 Task: Create a due date automation trigger when advanced on, on the tuesday of the week a card is due add fields with custom field "Resume" set at 11:00 AM.
Action: Mouse moved to (949, 75)
Screenshot: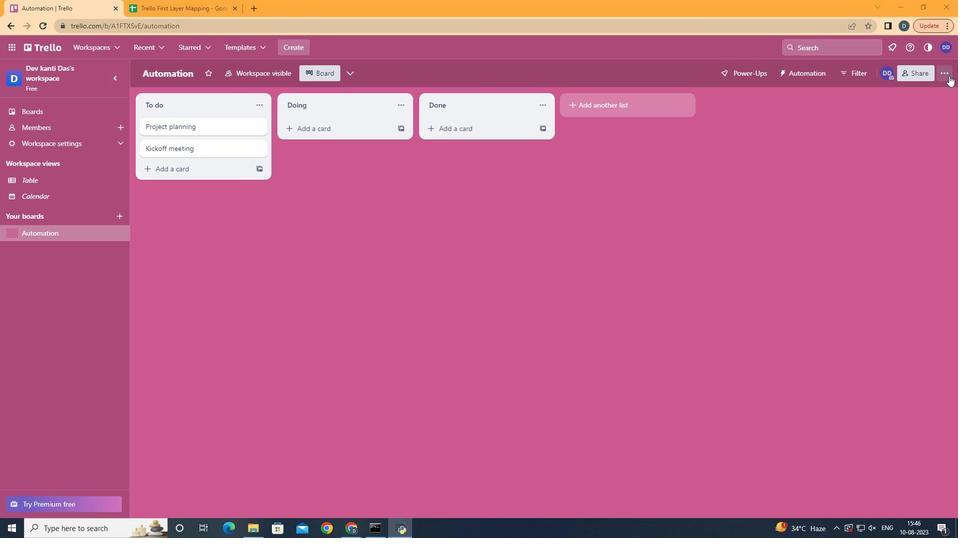 
Action: Mouse pressed left at (949, 75)
Screenshot: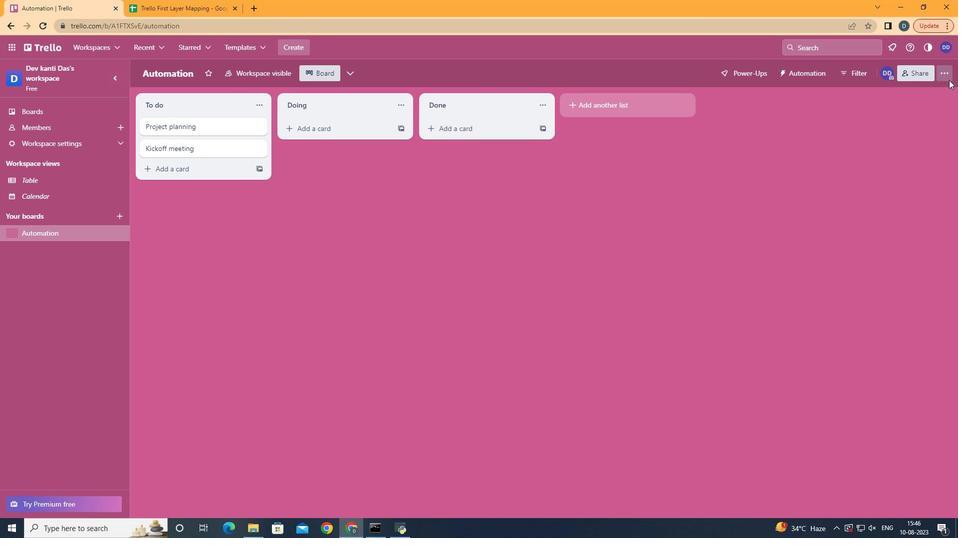 
Action: Mouse moved to (850, 220)
Screenshot: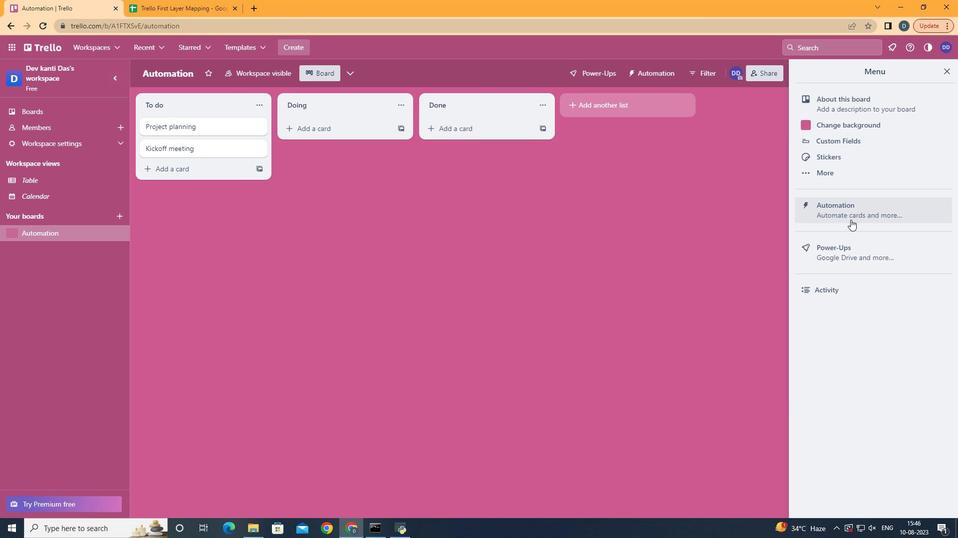 
Action: Mouse pressed left at (850, 220)
Screenshot: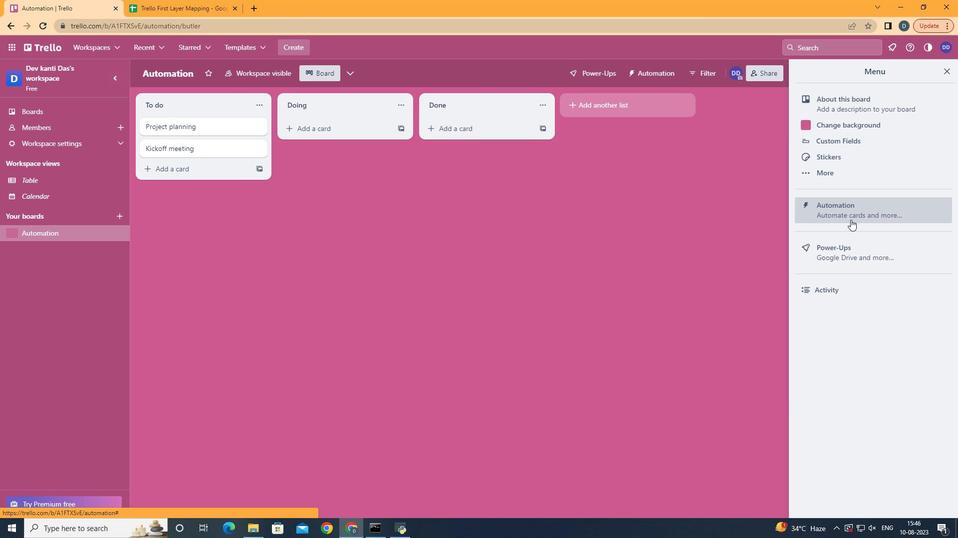 
Action: Mouse moved to (167, 200)
Screenshot: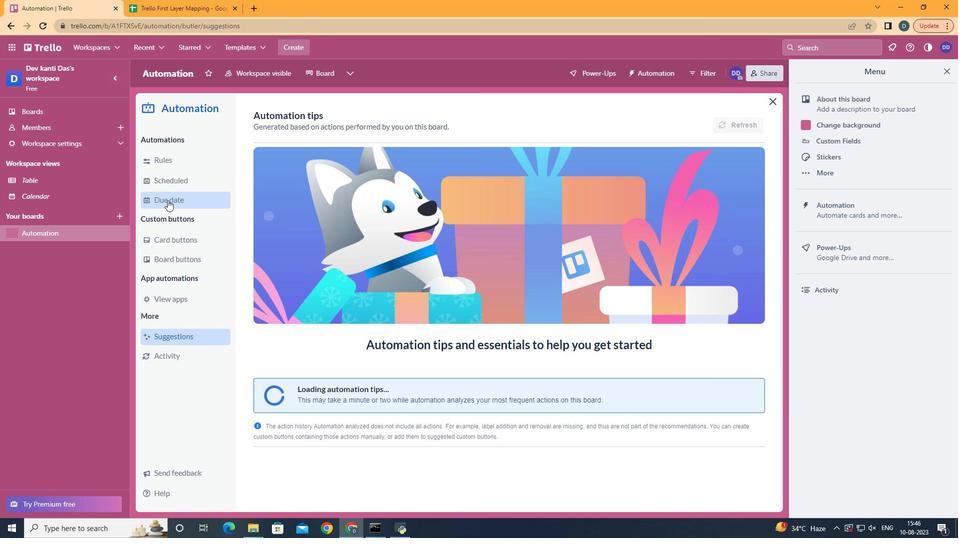 
Action: Mouse pressed left at (167, 200)
Screenshot: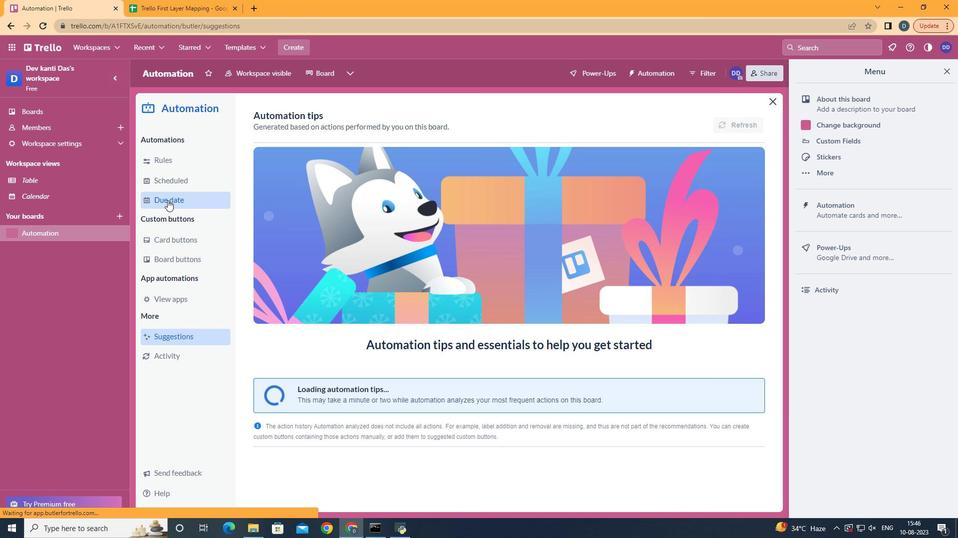
Action: Mouse moved to (710, 122)
Screenshot: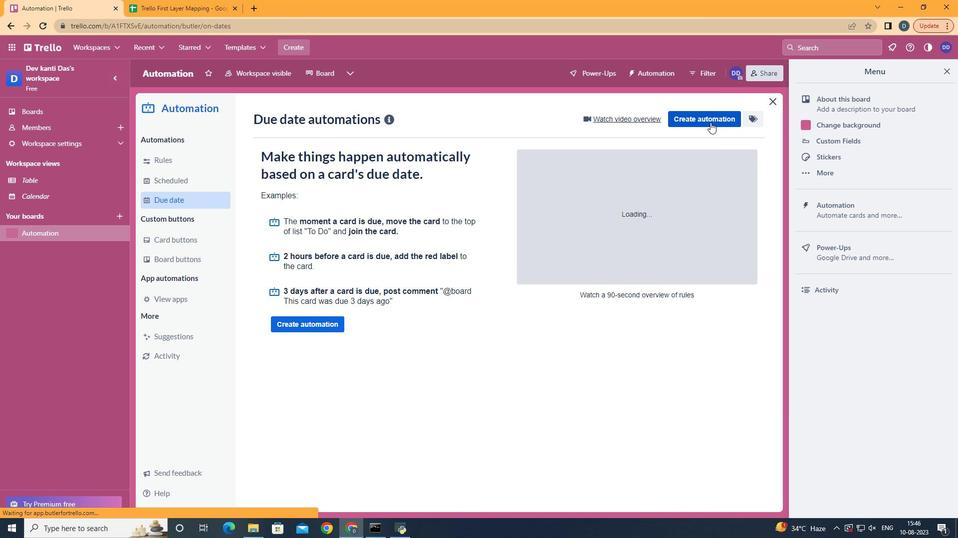 
Action: Mouse pressed left at (710, 122)
Screenshot: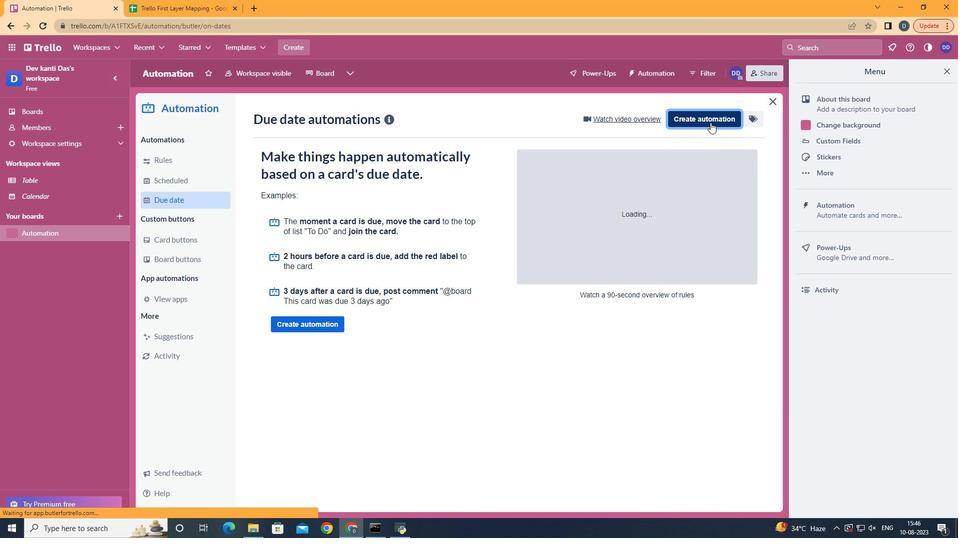 
Action: Mouse moved to (588, 221)
Screenshot: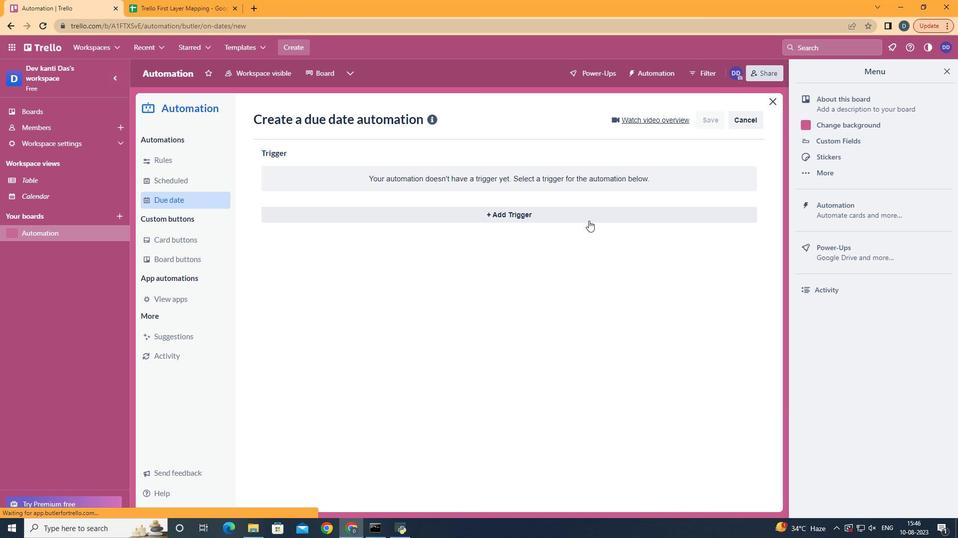 
Action: Mouse pressed left at (588, 221)
Screenshot: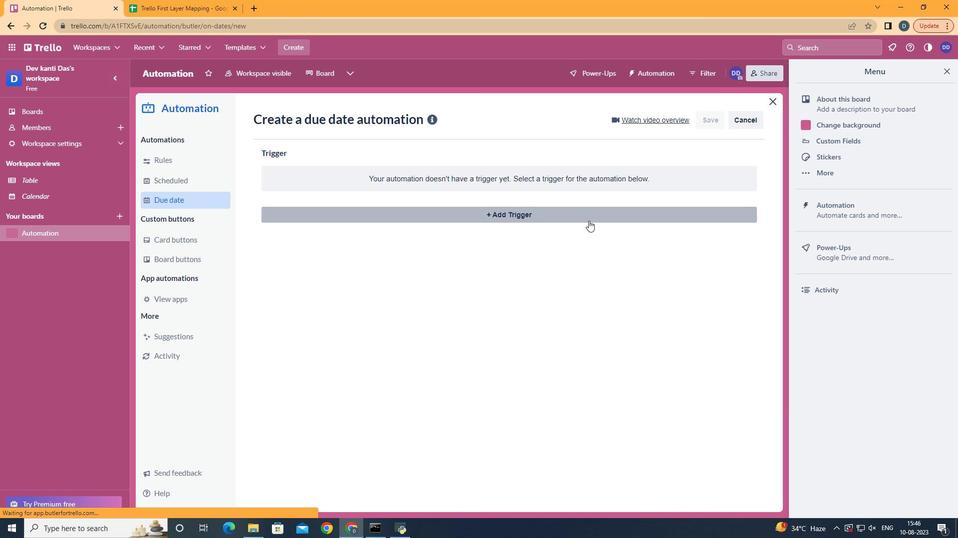 
Action: Mouse moved to (315, 277)
Screenshot: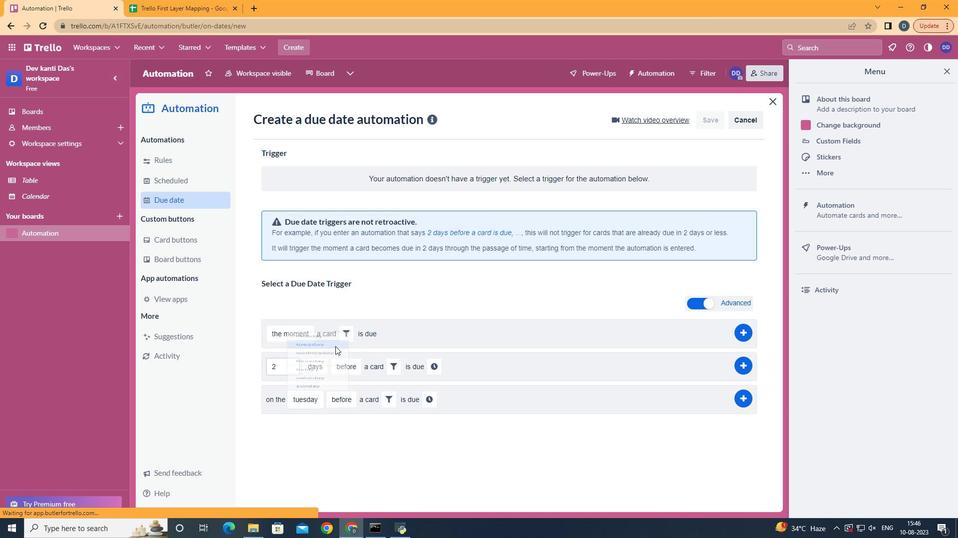 
Action: Mouse pressed left at (315, 277)
Screenshot: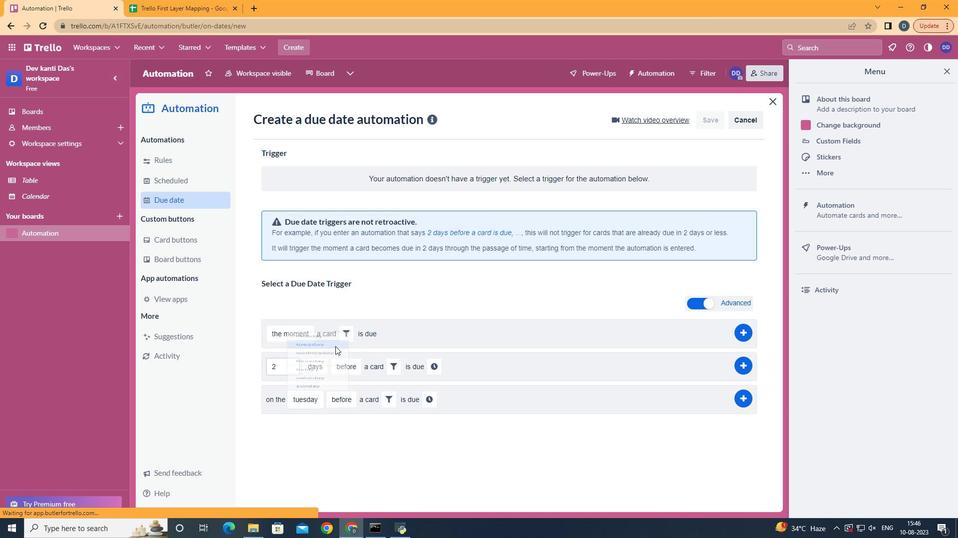 
Action: Mouse moved to (356, 460)
Screenshot: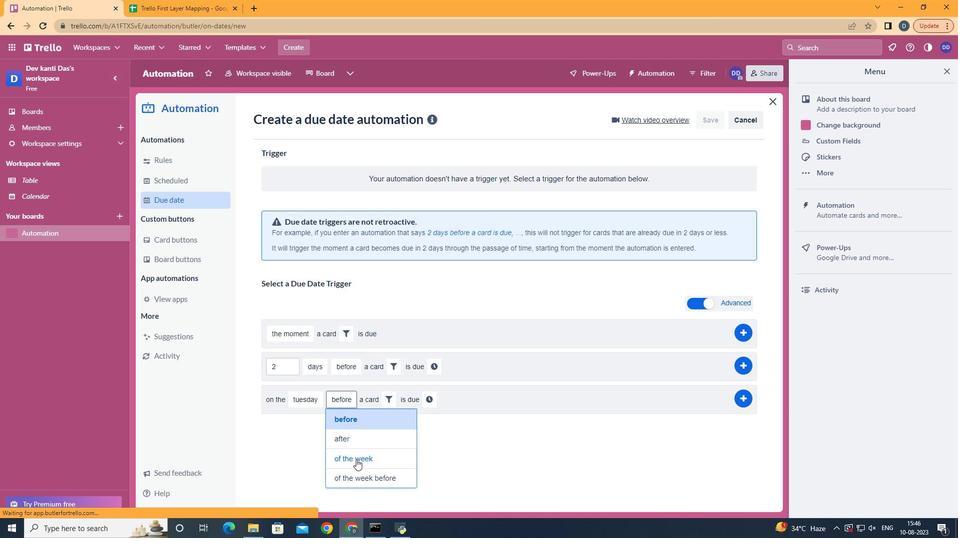 
Action: Mouse pressed left at (356, 460)
Screenshot: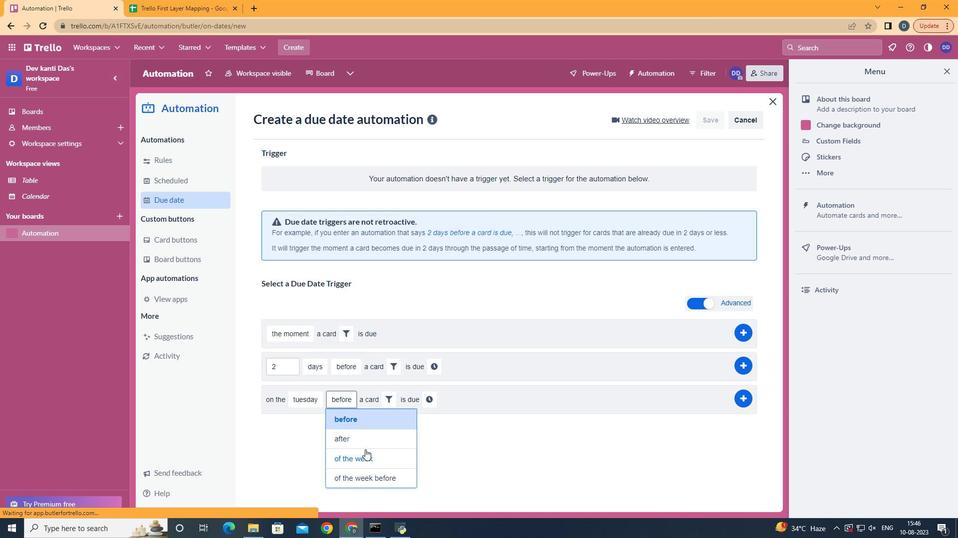 
Action: Mouse moved to (403, 401)
Screenshot: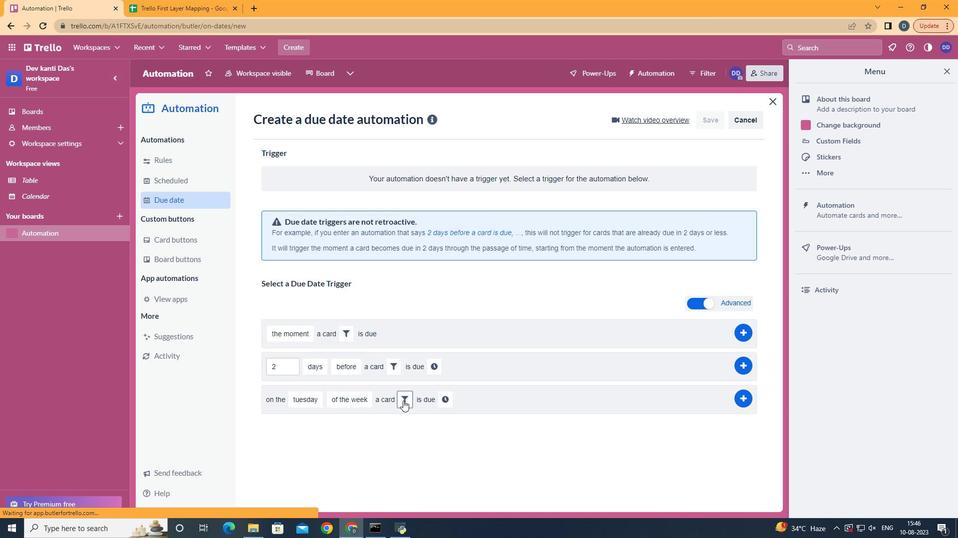
Action: Mouse pressed left at (403, 401)
Screenshot: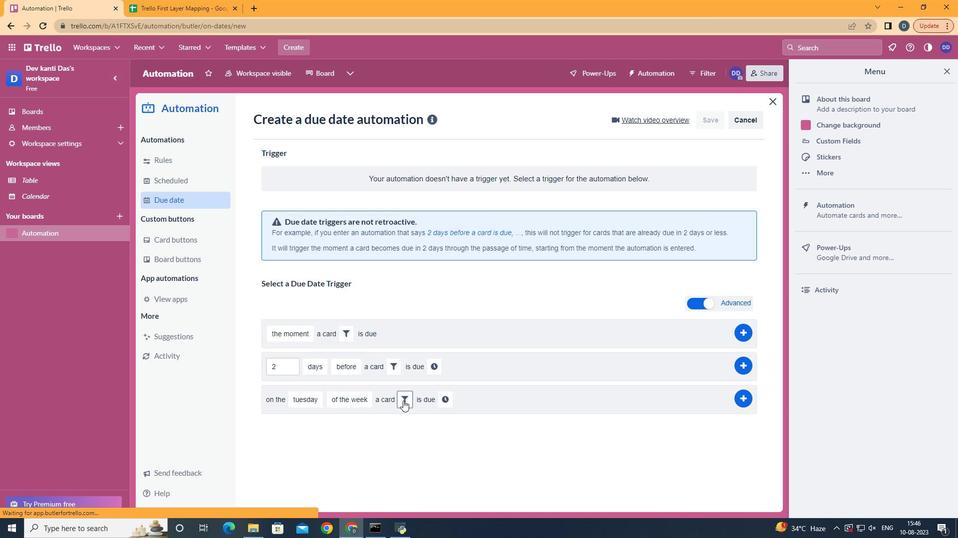 
Action: Mouse moved to (559, 430)
Screenshot: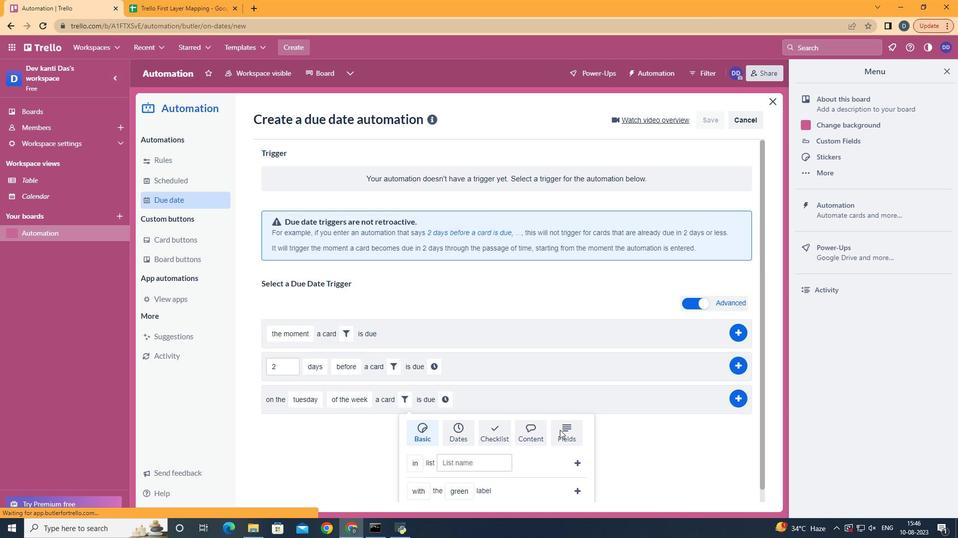
Action: Mouse pressed left at (559, 430)
Screenshot: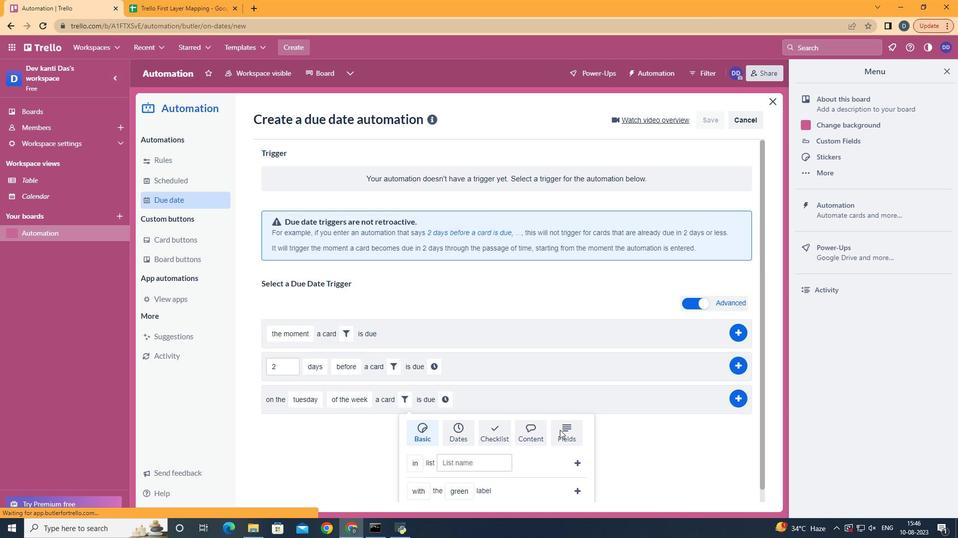 
Action: Mouse scrolled (559, 430) with delta (0, 0)
Screenshot: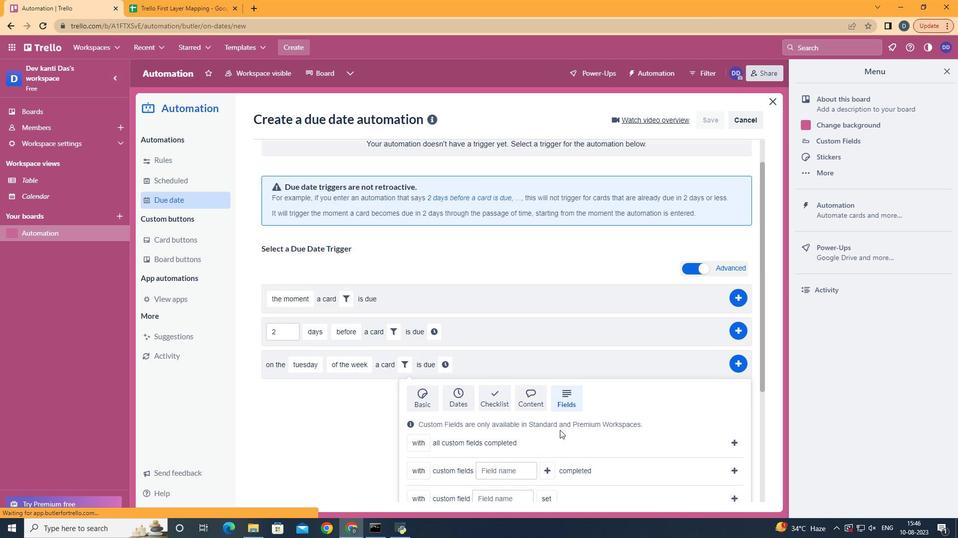 
Action: Mouse scrolled (559, 430) with delta (0, 0)
Screenshot: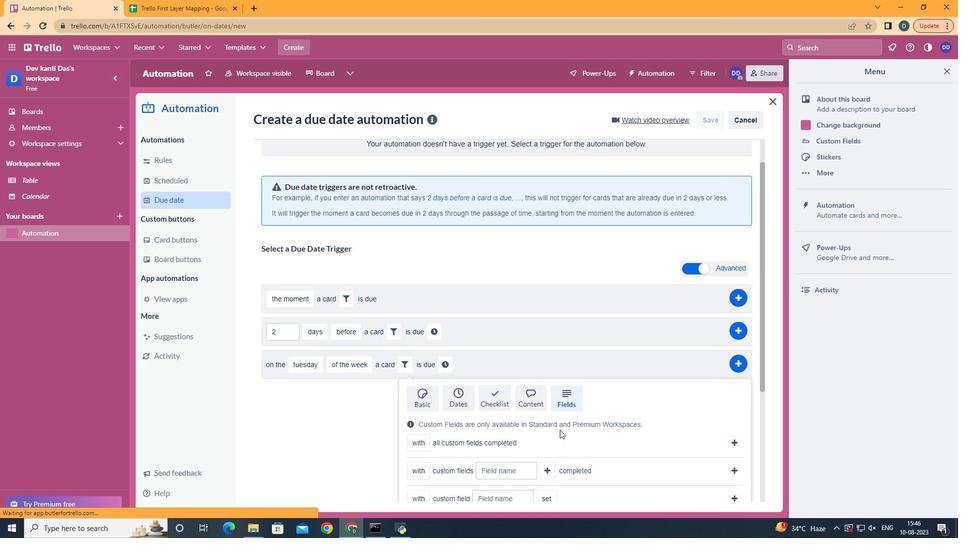 
Action: Mouse scrolled (559, 430) with delta (0, 0)
Screenshot: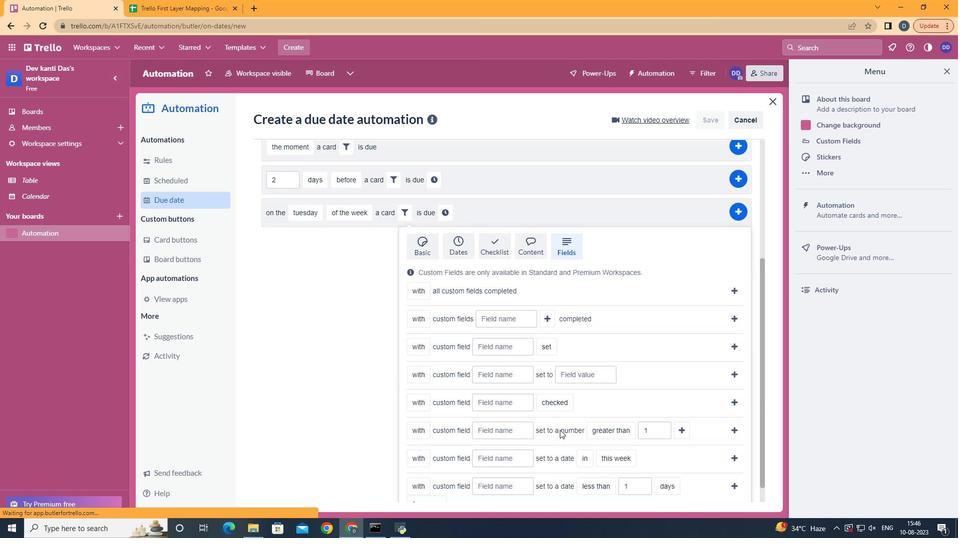 
Action: Mouse scrolled (559, 430) with delta (0, 0)
Screenshot: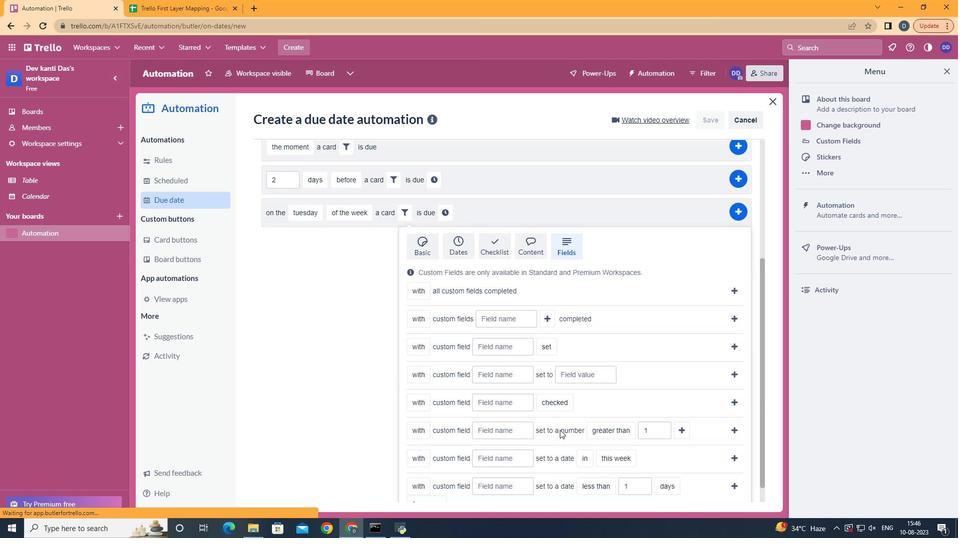 
Action: Mouse moved to (421, 350)
Screenshot: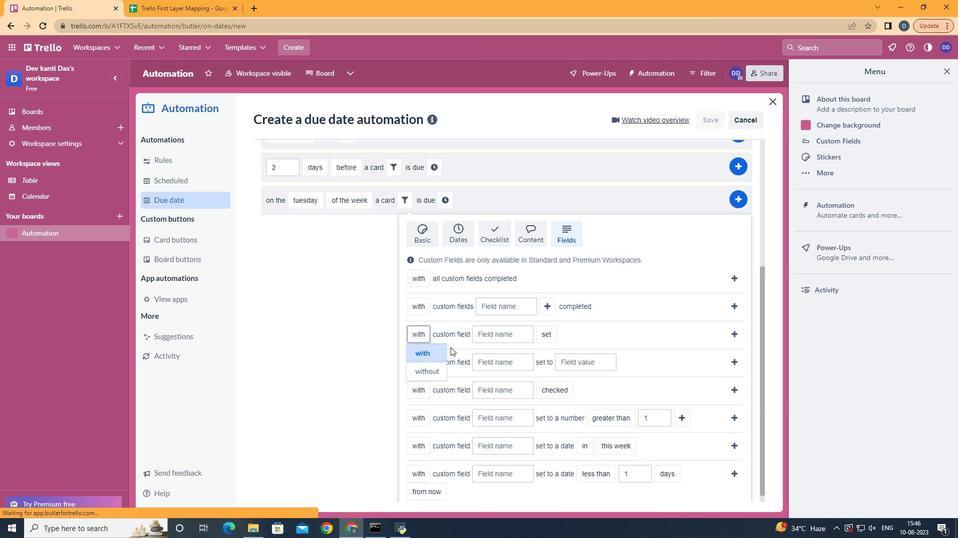 
Action: Mouse pressed left at (421, 350)
Screenshot: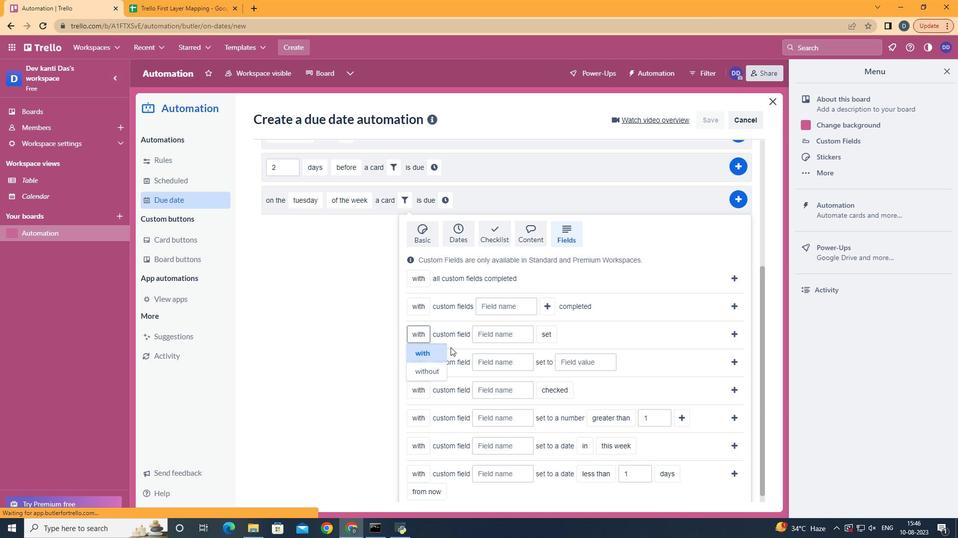 
Action: Mouse moved to (487, 336)
Screenshot: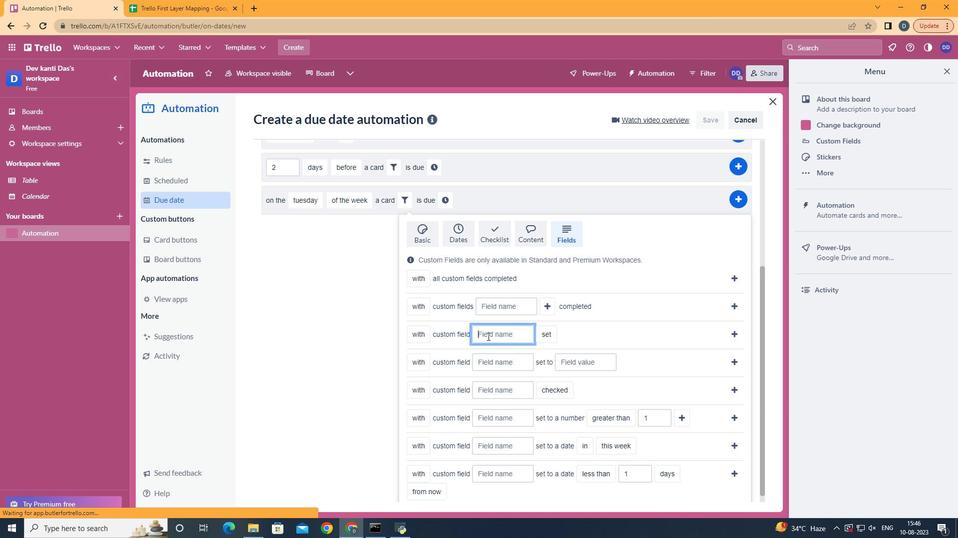 
Action: Mouse pressed left at (487, 336)
Screenshot: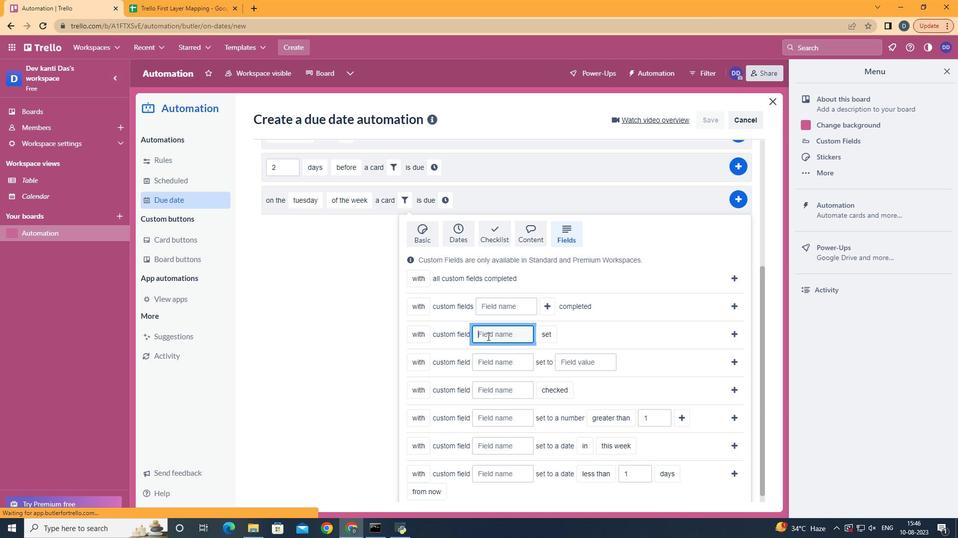 
Action: Mouse moved to (487, 336)
Screenshot: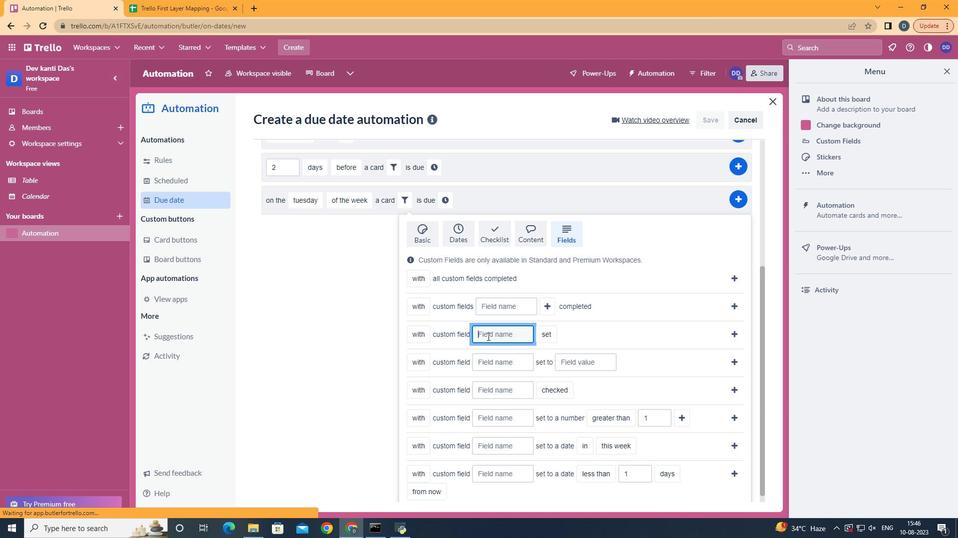 
Action: Key pressed <Key.shift>Resume
Screenshot: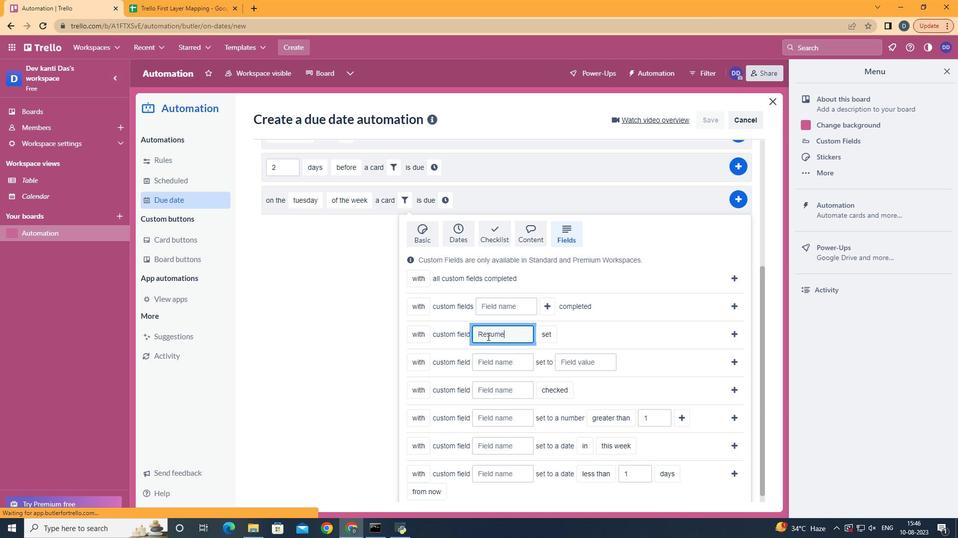 
Action: Mouse moved to (542, 348)
Screenshot: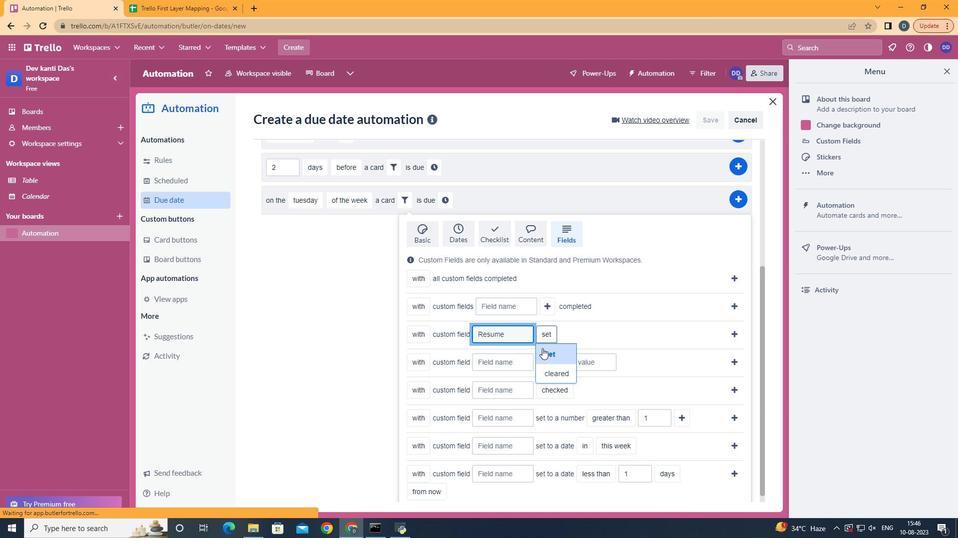 
Action: Mouse pressed left at (542, 348)
Screenshot: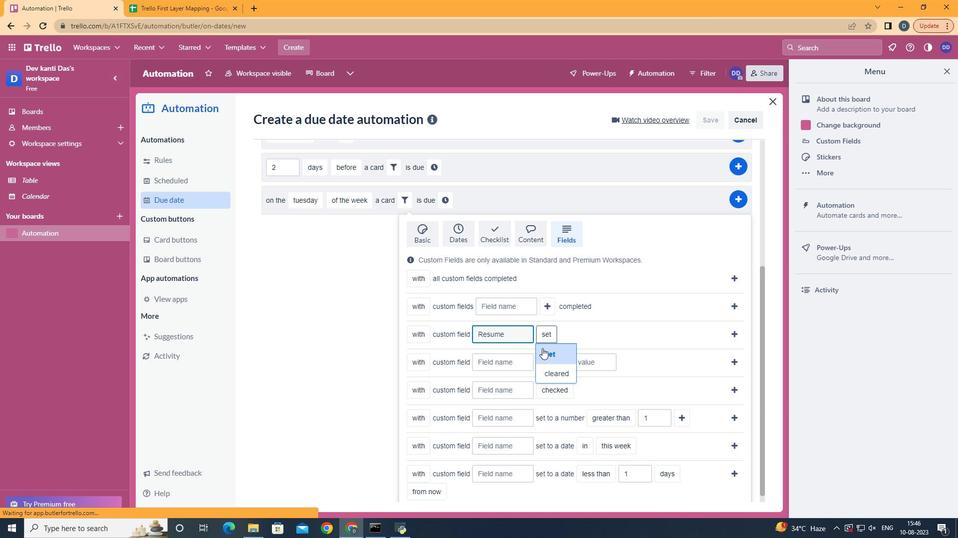 
Action: Mouse moved to (730, 335)
Screenshot: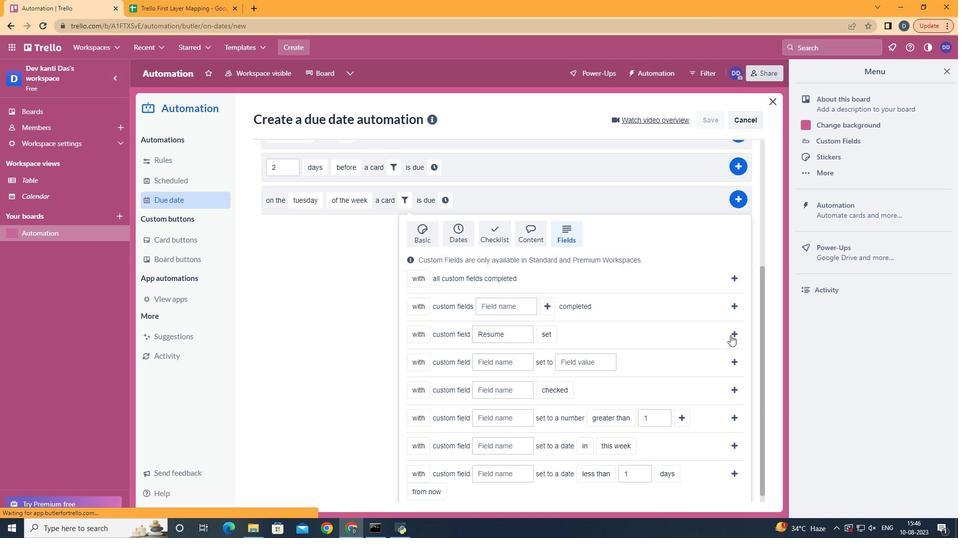 
Action: Mouse pressed left at (730, 335)
Screenshot: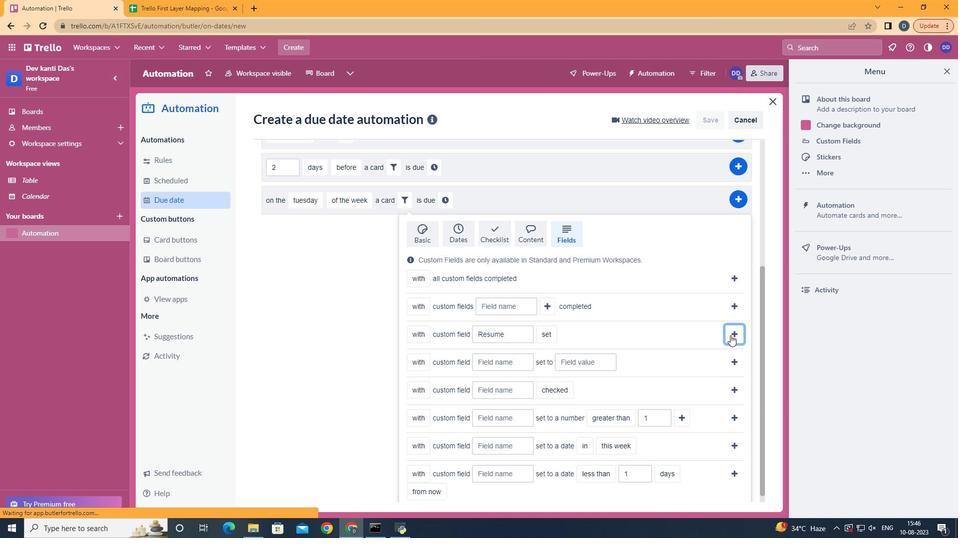 
Action: Mouse moved to (560, 403)
Screenshot: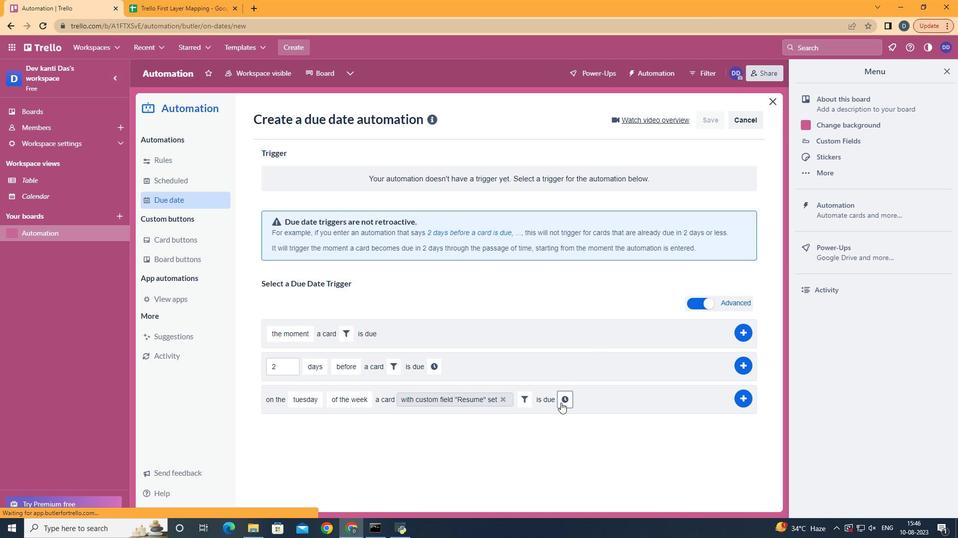 
Action: Mouse pressed left at (560, 403)
Screenshot: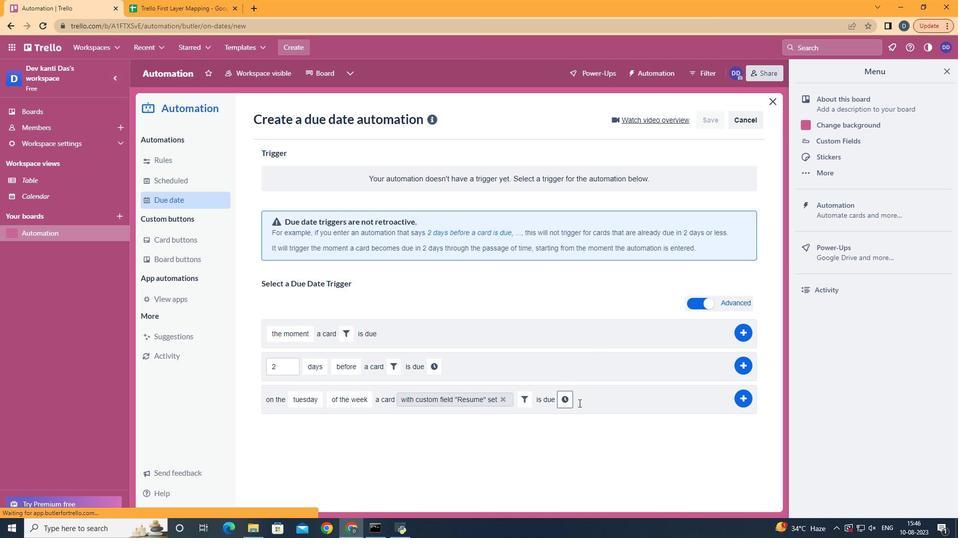 
Action: Mouse moved to (588, 402)
Screenshot: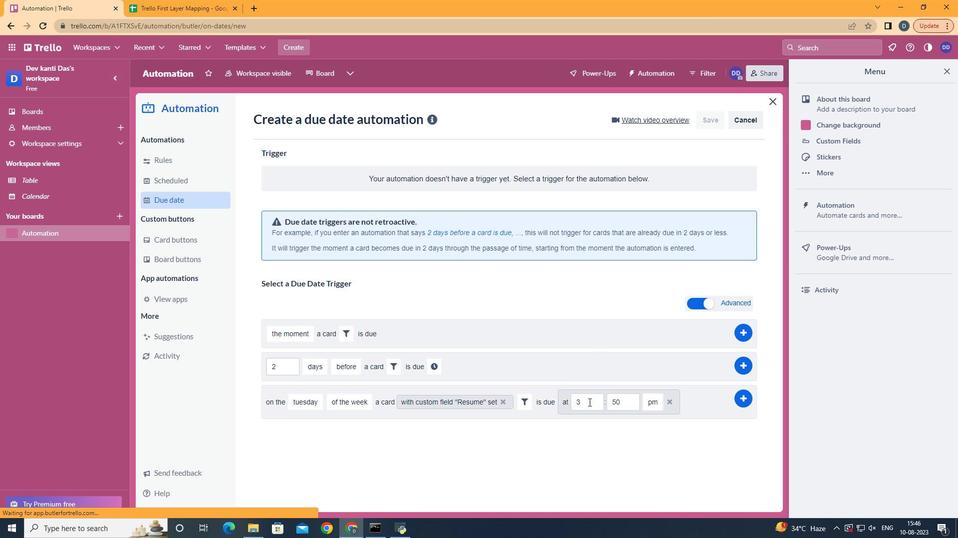 
Action: Mouse pressed left at (588, 402)
Screenshot: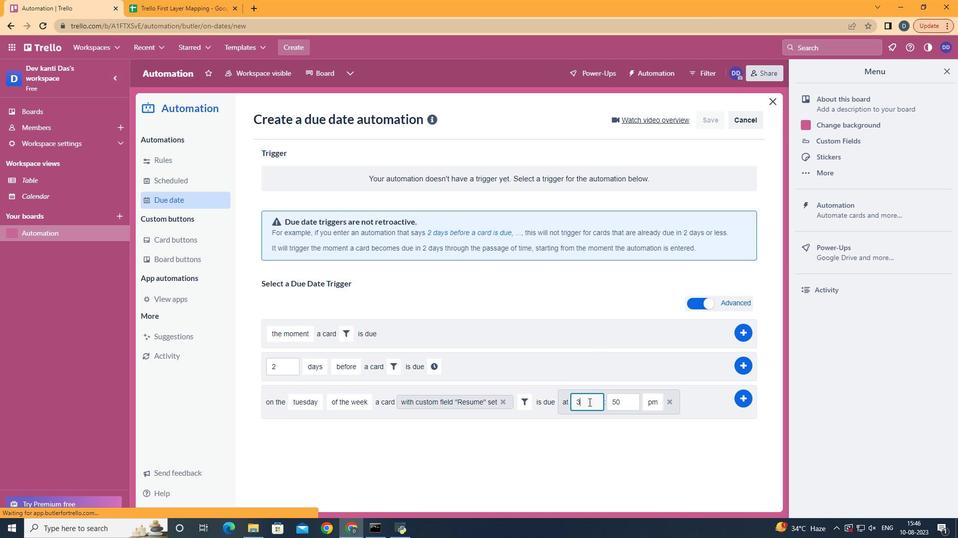 
Action: Key pressed <Key.backspace>11
Screenshot: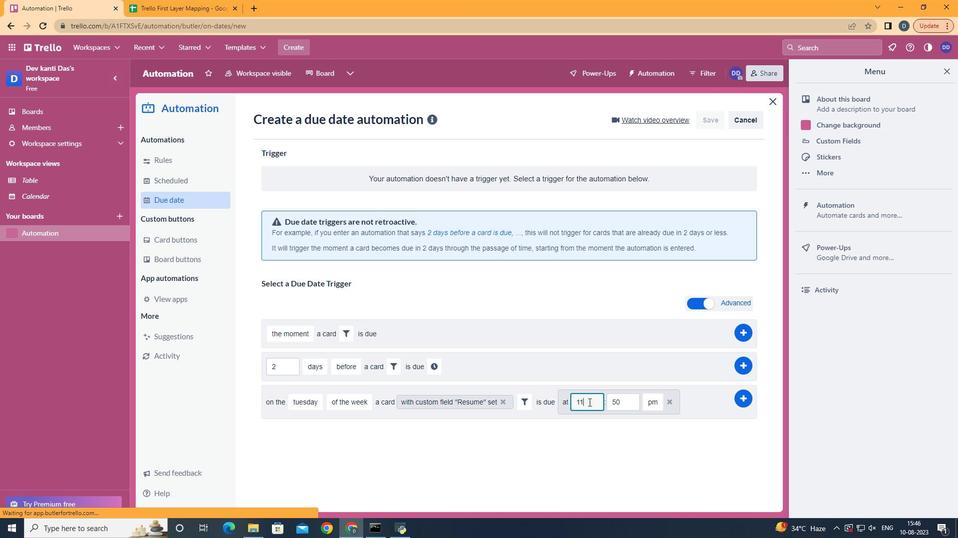 
Action: Mouse moved to (620, 403)
Screenshot: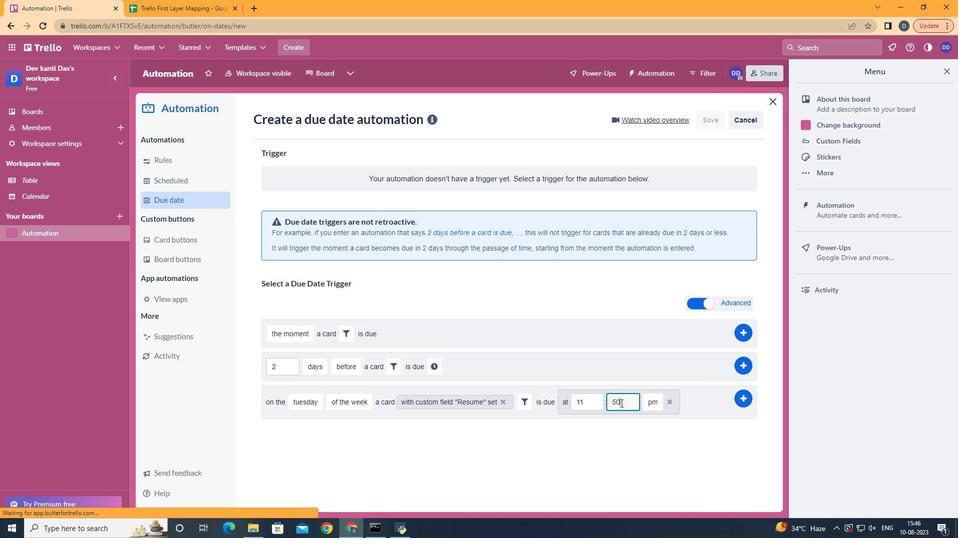 
Action: Mouse pressed left at (620, 403)
Screenshot: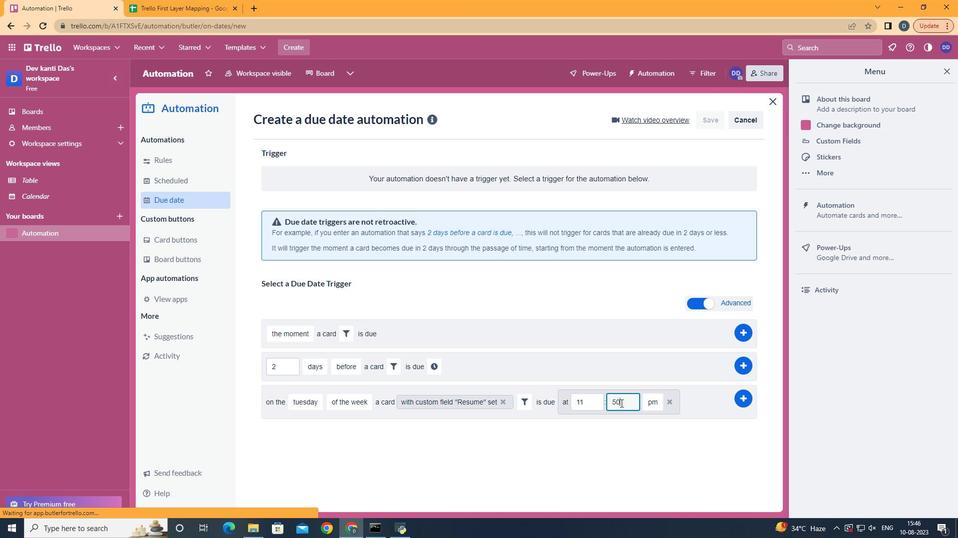 
Action: Key pressed <Key.backspace><Key.backspace>00
Screenshot: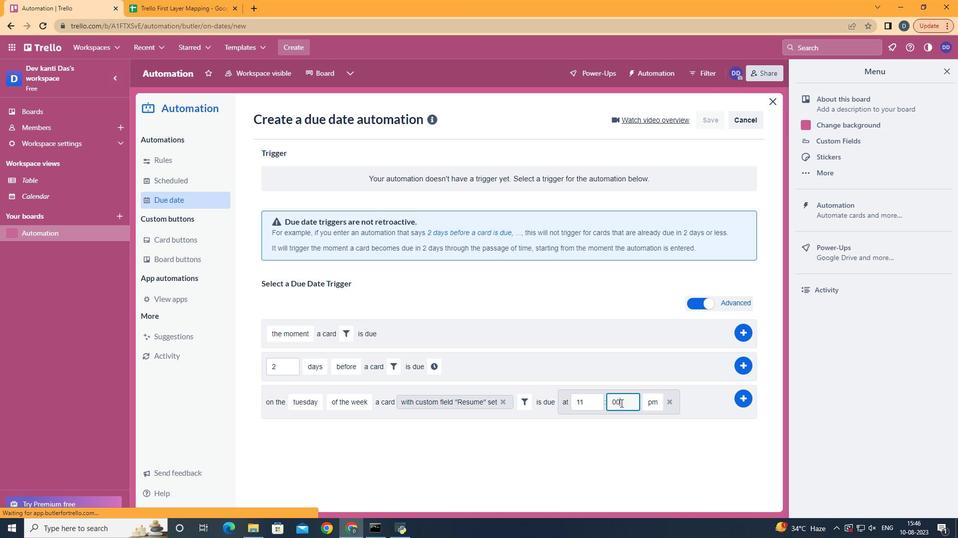 
Action: Mouse moved to (650, 421)
Screenshot: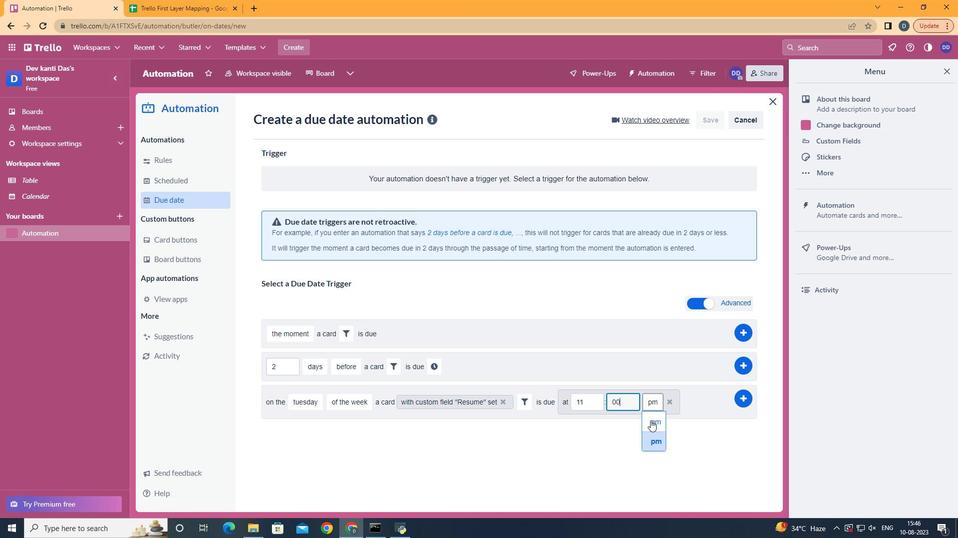 
Action: Mouse pressed left at (650, 421)
Screenshot: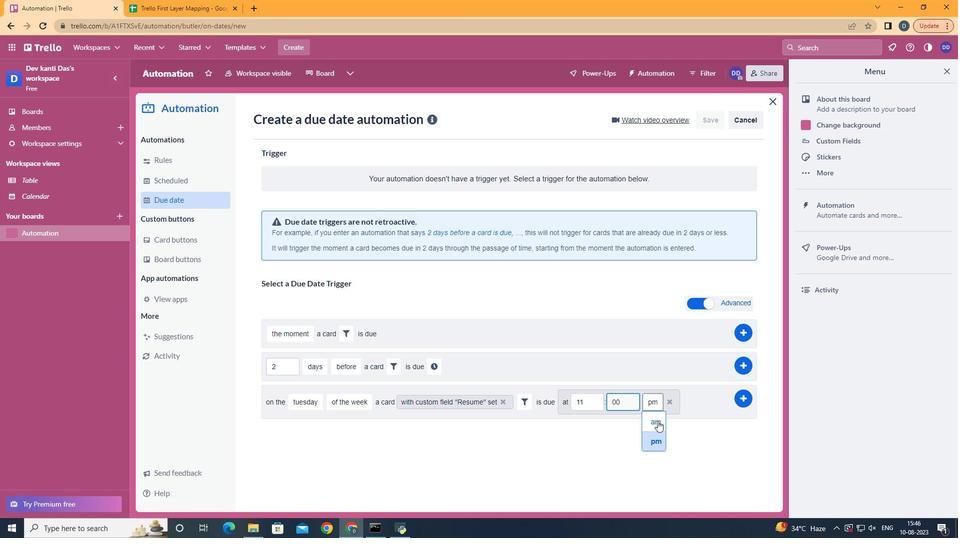 
Action: Mouse moved to (743, 400)
Screenshot: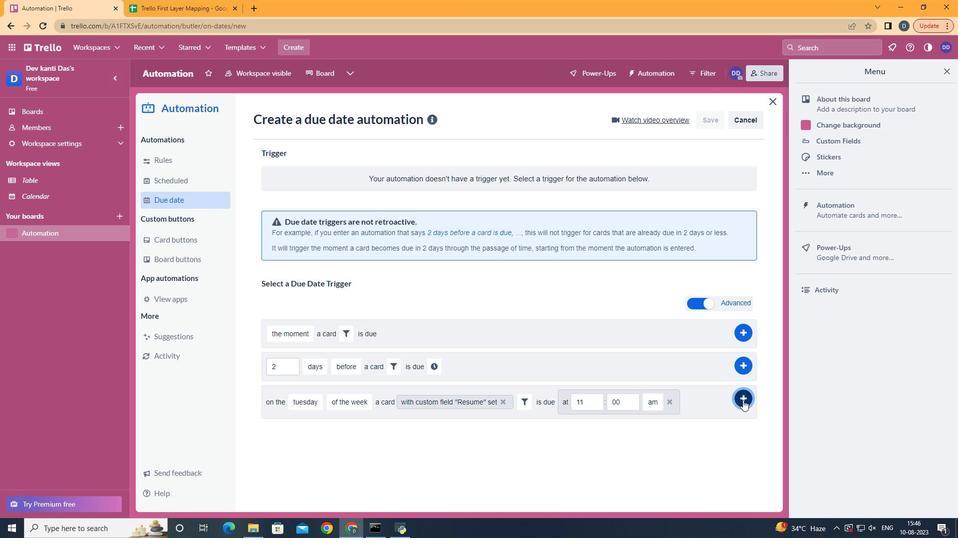 
Action: Mouse pressed left at (743, 400)
Screenshot: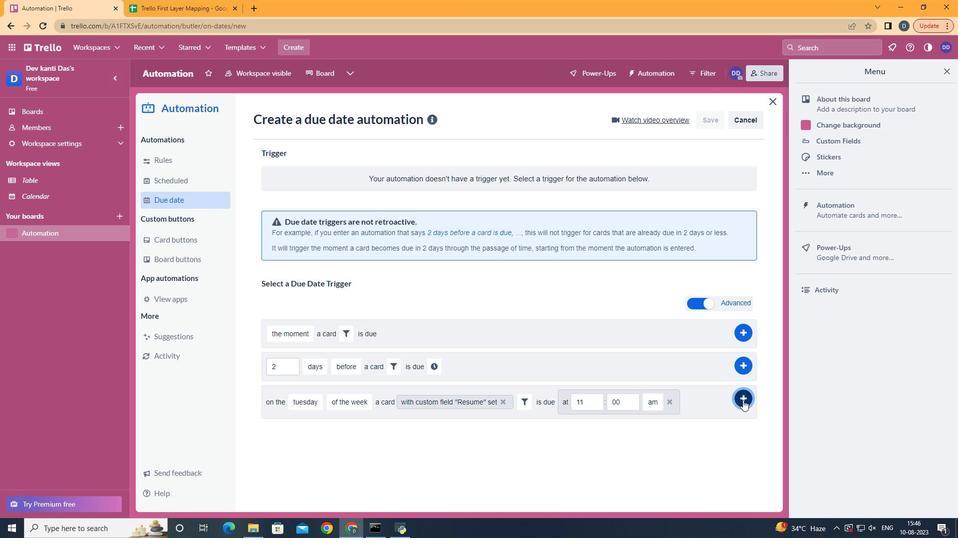 
